 Task: Look for products in the category "Hand Soap" that are on sale.
Action: Mouse moved to (690, 251)
Screenshot: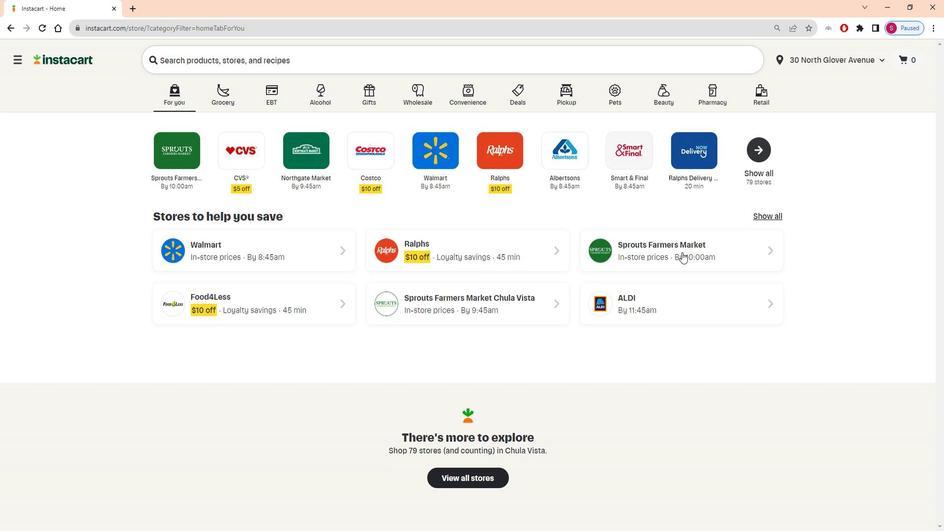 
Action: Mouse pressed left at (690, 251)
Screenshot: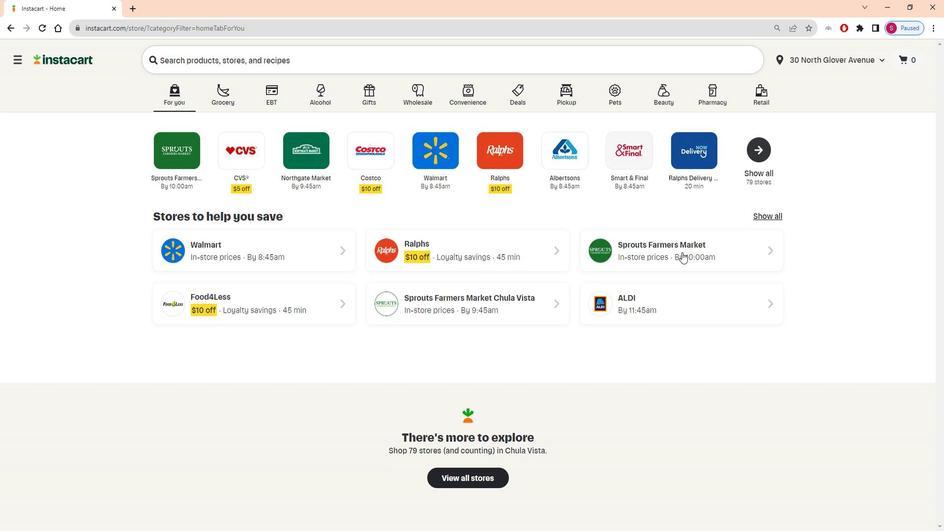 
Action: Mouse moved to (74, 365)
Screenshot: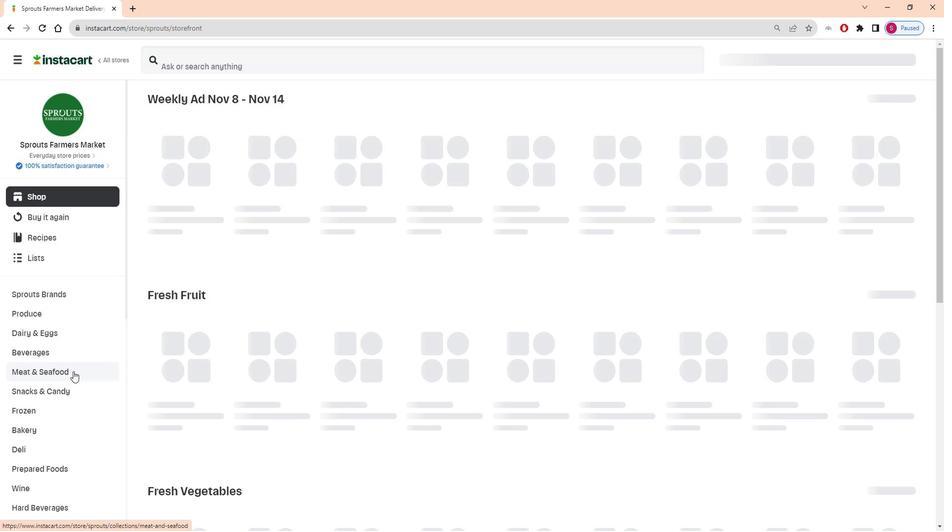 
Action: Mouse scrolled (74, 365) with delta (0, 0)
Screenshot: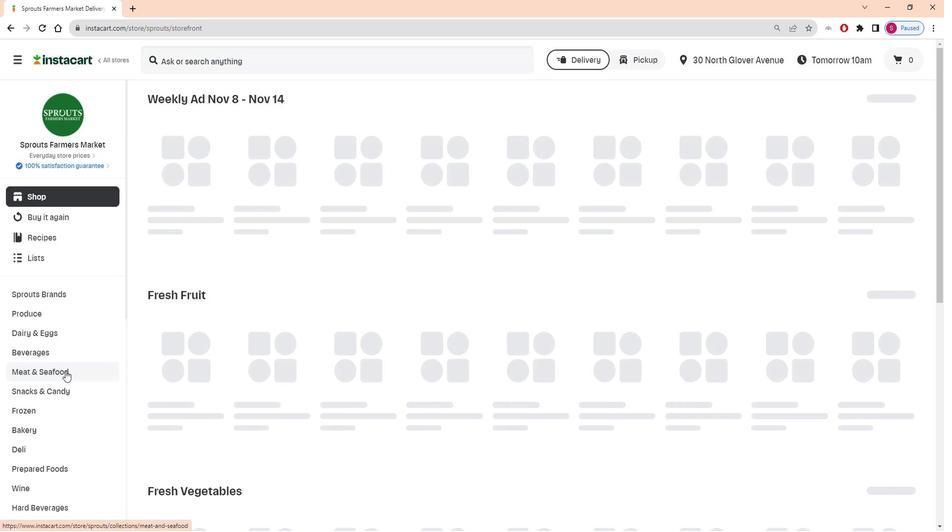 
Action: Mouse scrolled (74, 365) with delta (0, 0)
Screenshot: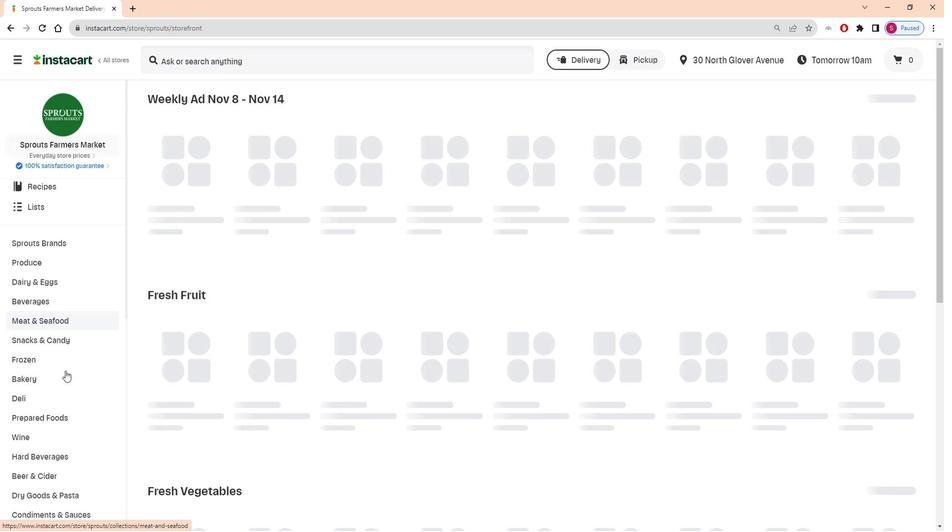 
Action: Mouse scrolled (74, 365) with delta (0, 0)
Screenshot: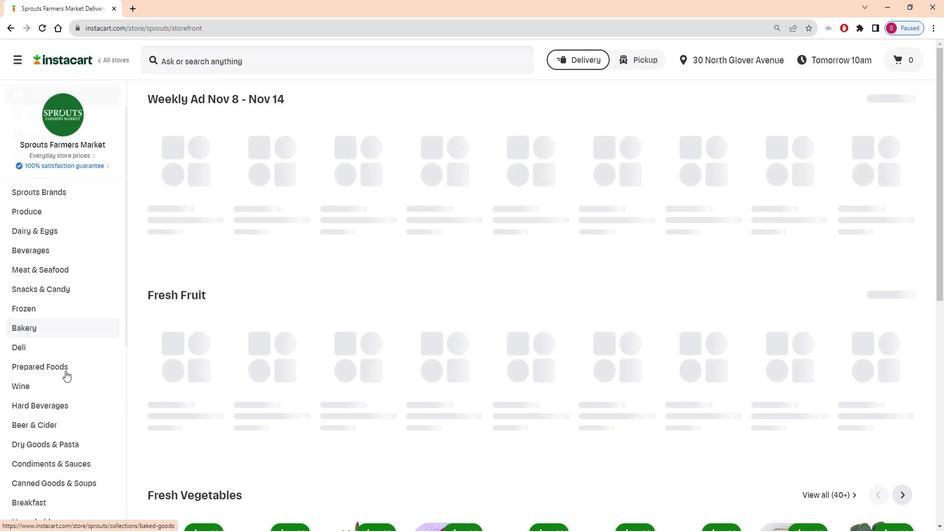
Action: Mouse scrolled (74, 365) with delta (0, 0)
Screenshot: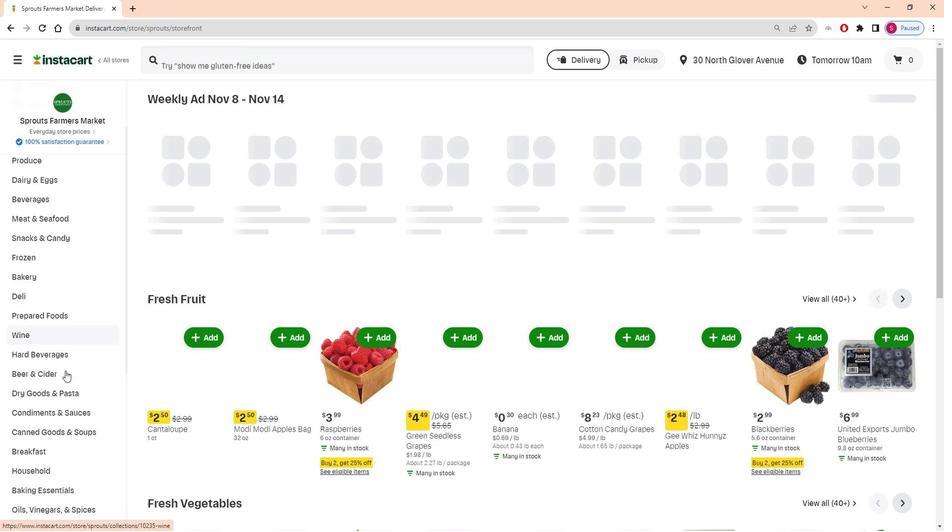 
Action: Mouse moved to (73, 365)
Screenshot: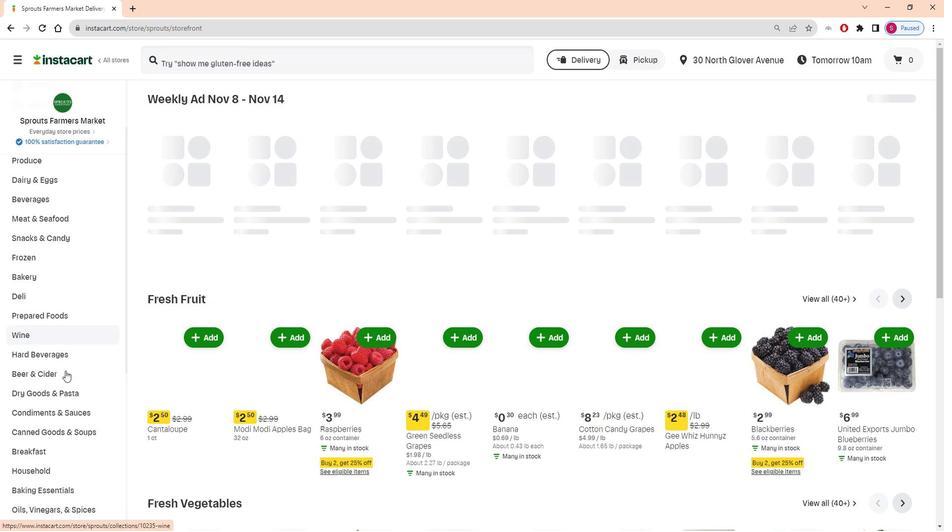 
Action: Mouse scrolled (73, 365) with delta (0, 0)
Screenshot: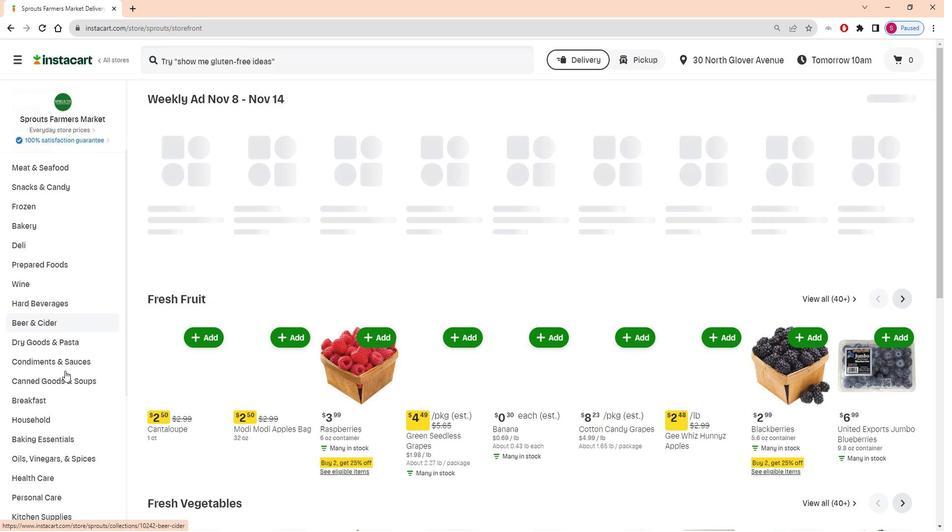 
Action: Mouse moved to (64, 438)
Screenshot: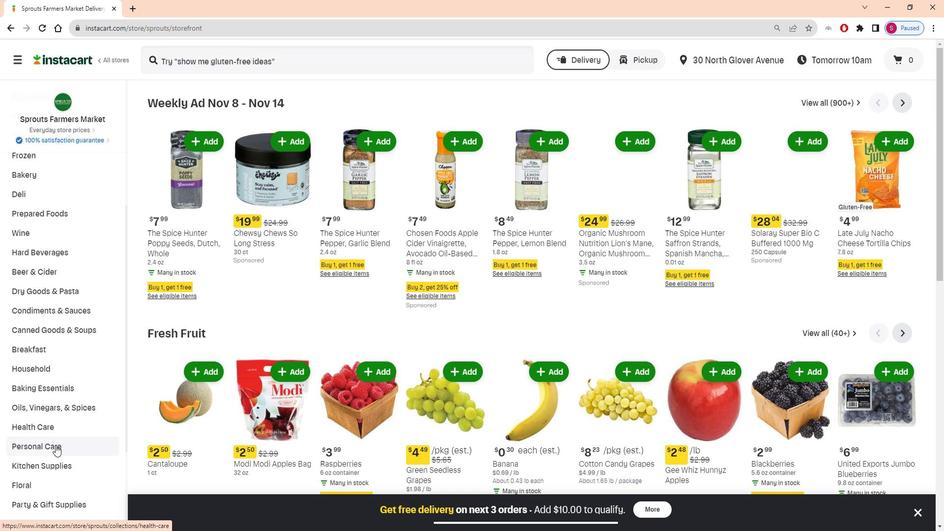 
Action: Mouse pressed left at (64, 438)
Screenshot: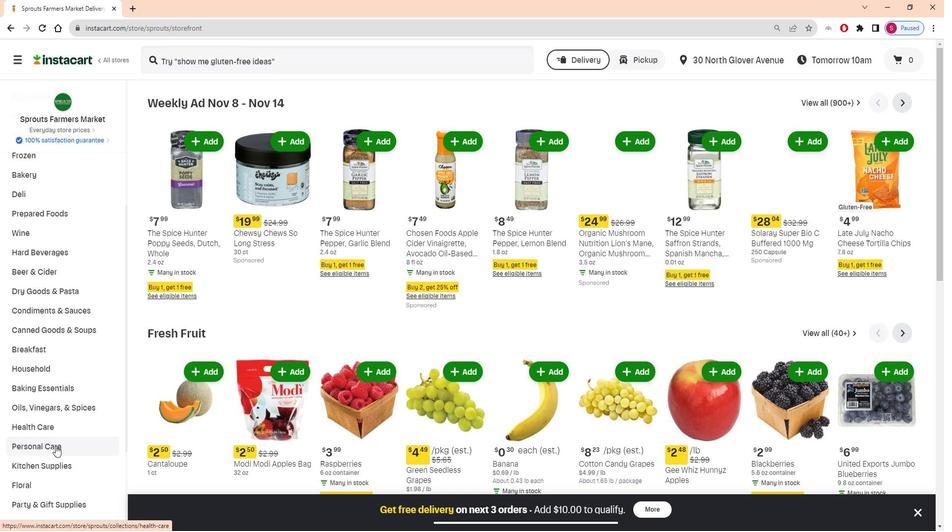 
Action: Mouse moved to (259, 129)
Screenshot: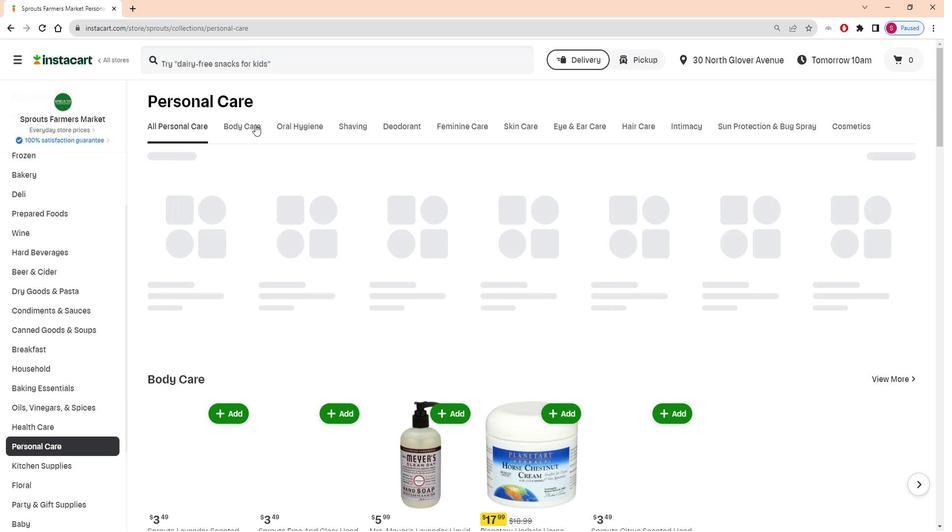 
Action: Mouse pressed left at (259, 129)
Screenshot: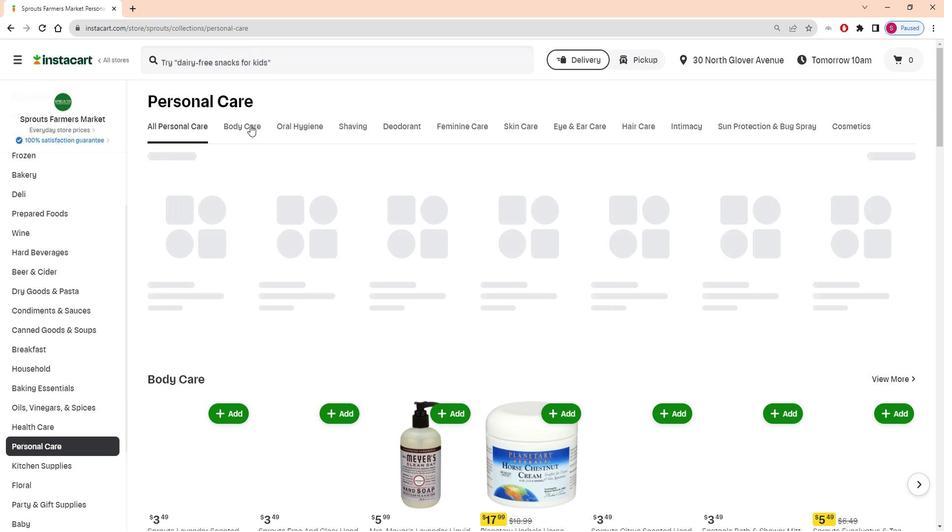 
Action: Mouse moved to (321, 163)
Screenshot: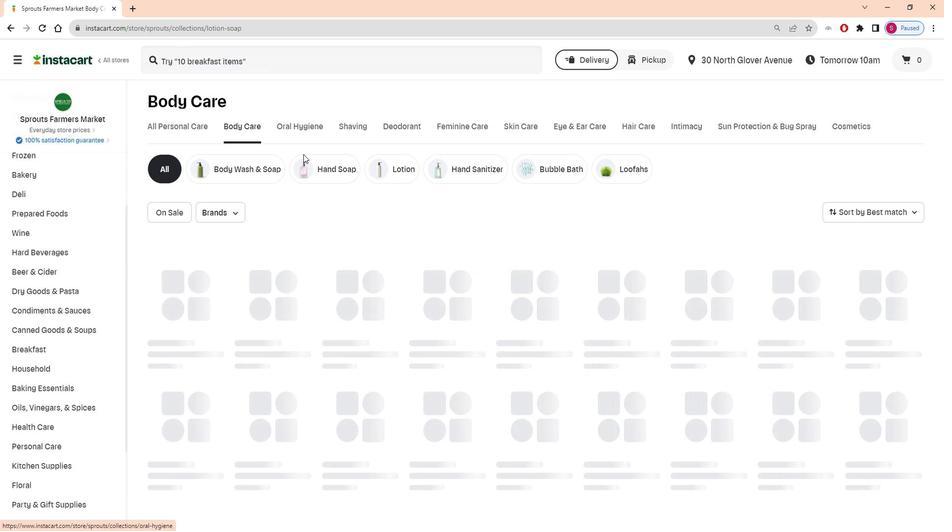 
Action: Mouse pressed left at (321, 163)
Screenshot: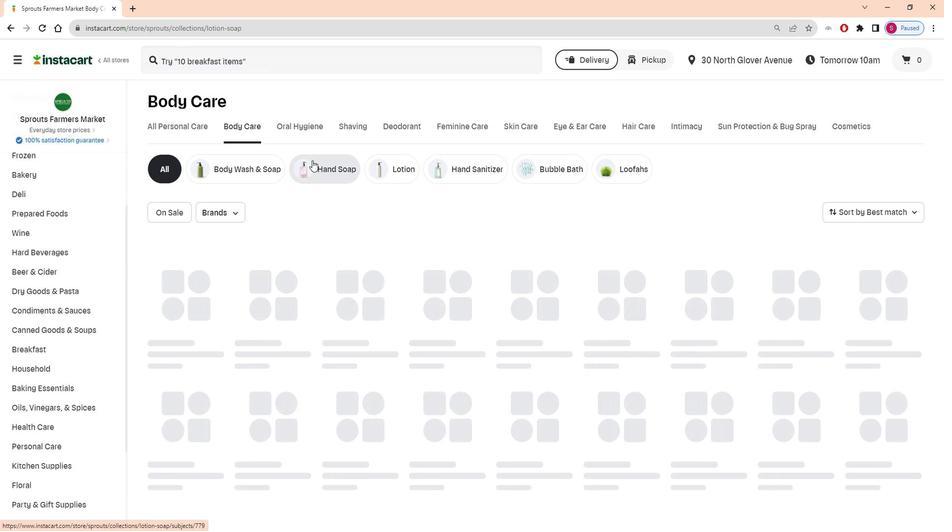 
Action: Mouse moved to (175, 216)
Screenshot: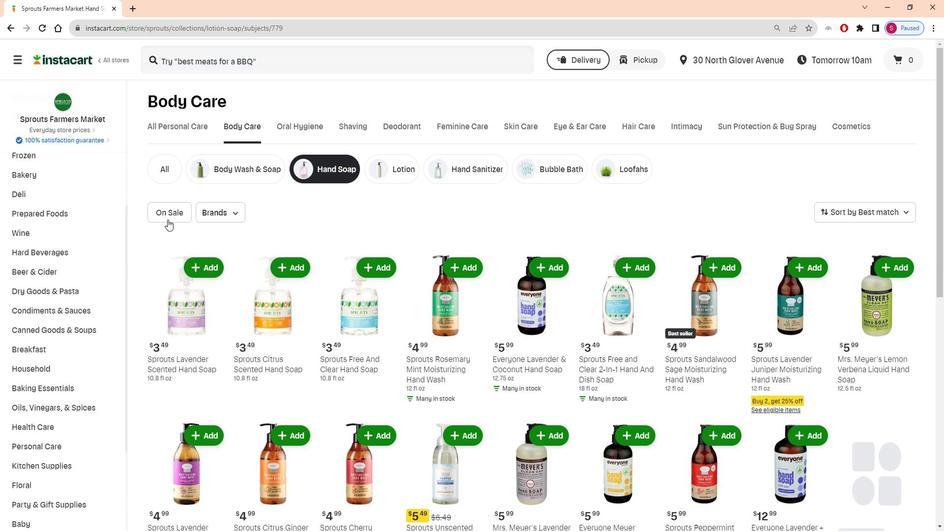 
Action: Mouse pressed left at (175, 216)
Screenshot: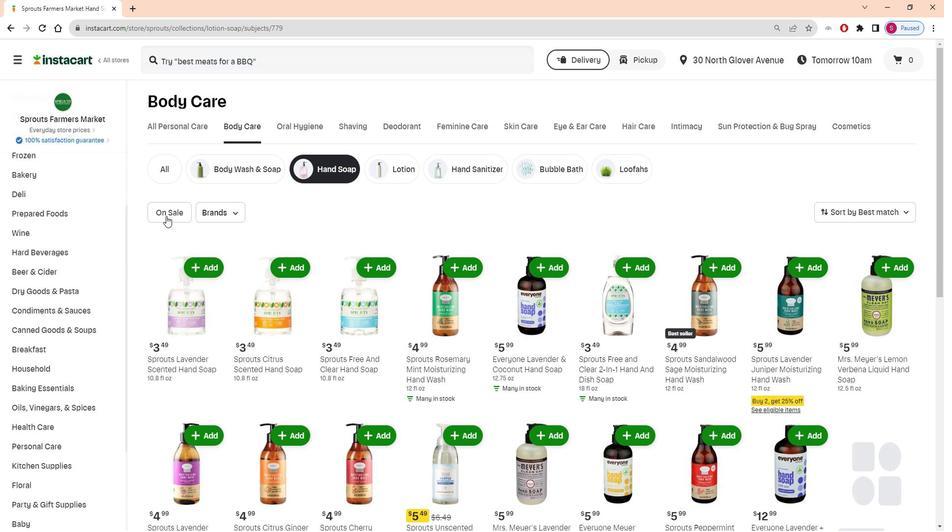 
Action: Mouse moved to (506, 248)
Screenshot: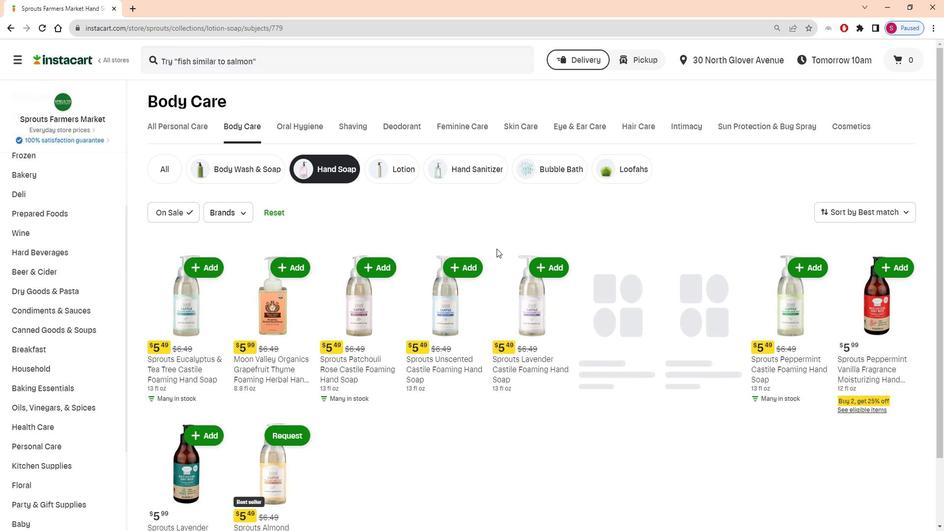 
Action: Mouse scrolled (506, 248) with delta (0, 0)
Screenshot: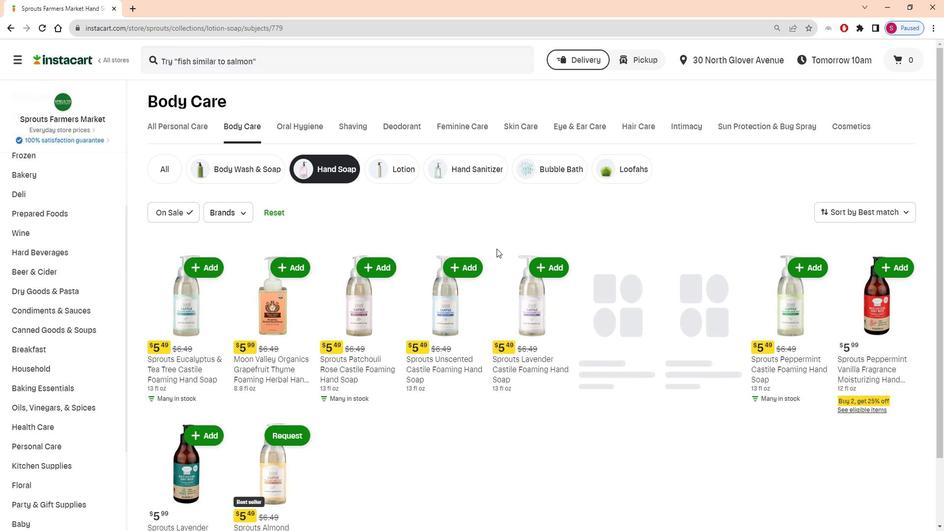 
Action: Mouse moved to (506, 249)
Screenshot: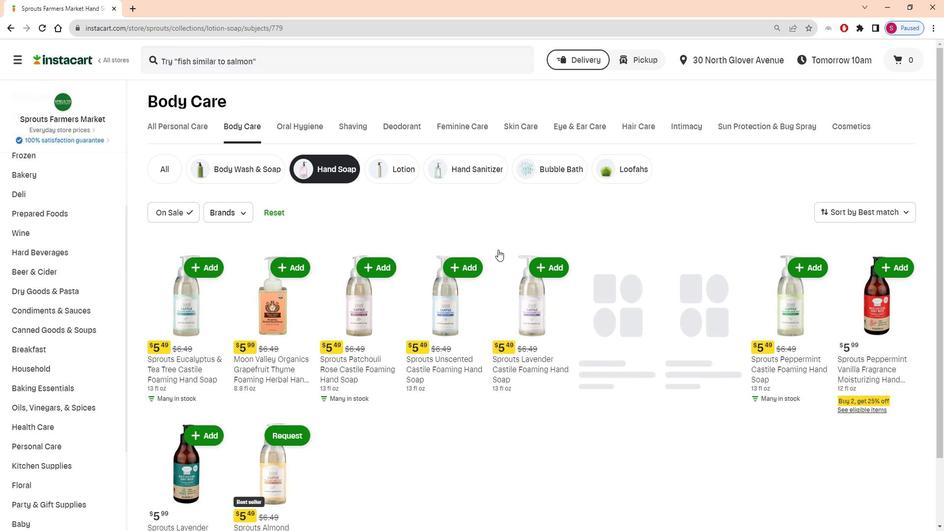 
Action: Mouse scrolled (506, 248) with delta (0, 0)
Screenshot: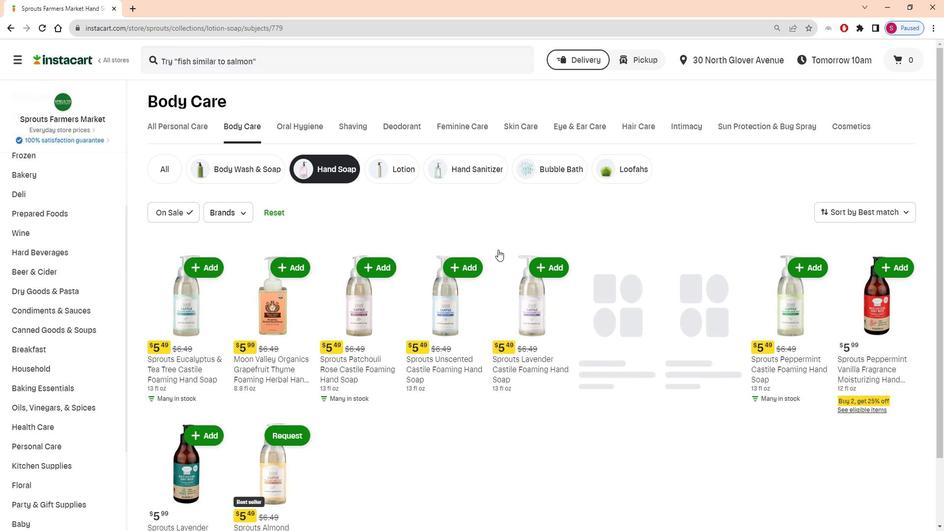 
Action: Mouse scrolled (506, 248) with delta (0, 0)
Screenshot: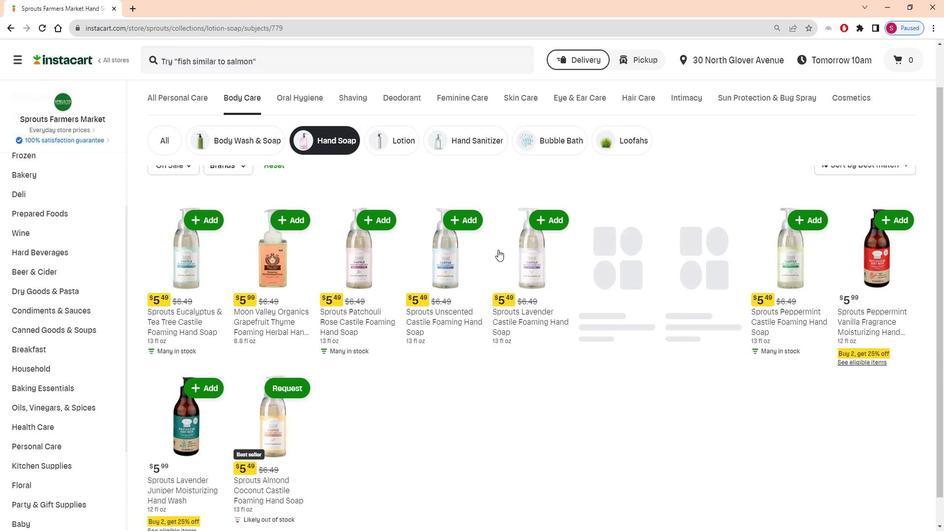 
Action: Mouse scrolled (506, 248) with delta (0, 0)
Screenshot: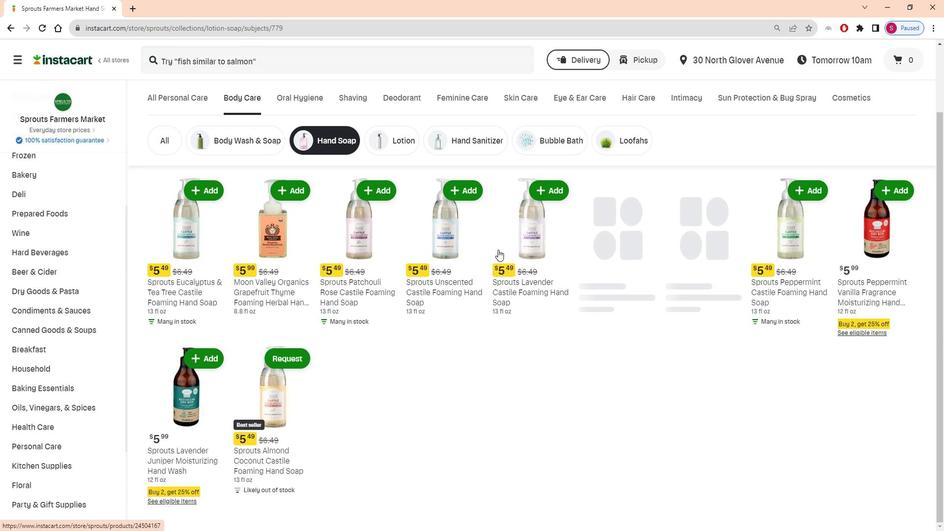 
Action: Mouse moved to (490, 266)
Screenshot: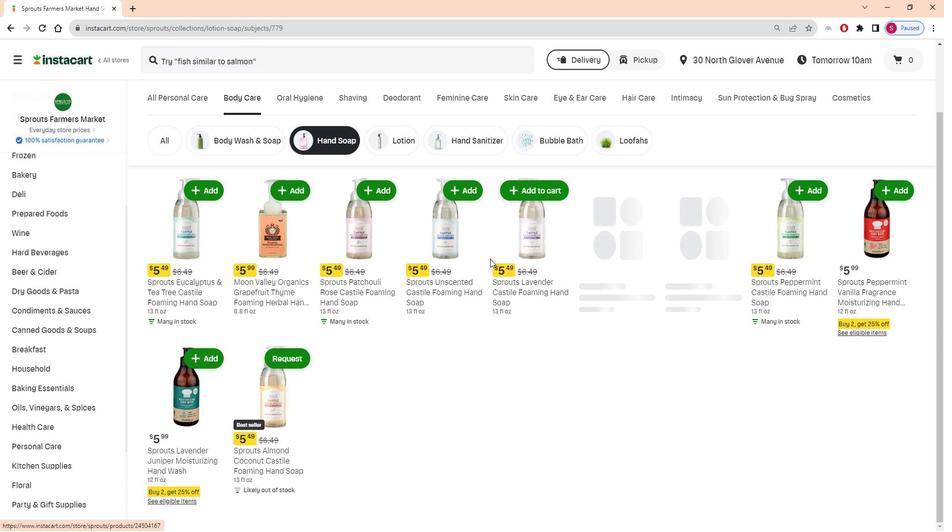 
